 Task: Search for "Jack Miles".
Action: Mouse moved to (429, 215)
Screenshot: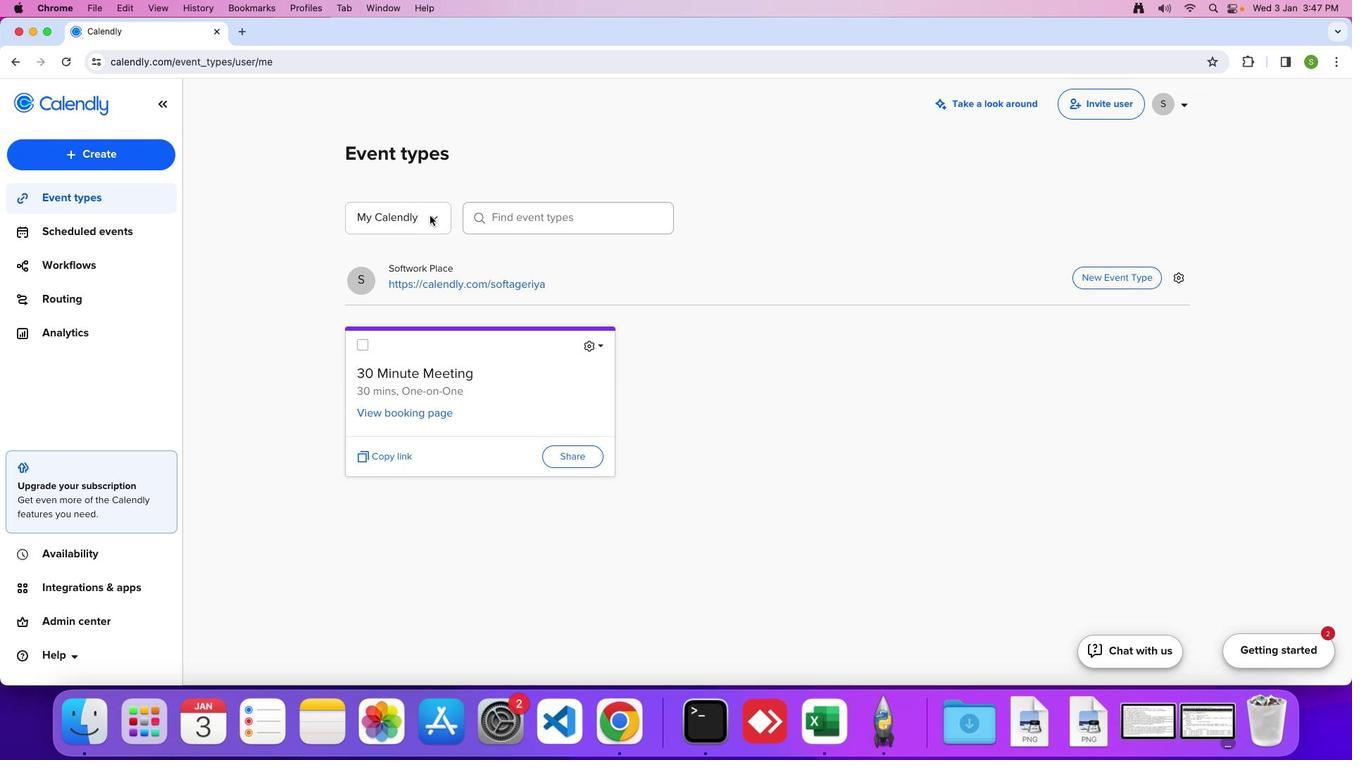 
Action: Mouse pressed left at (429, 215)
Screenshot: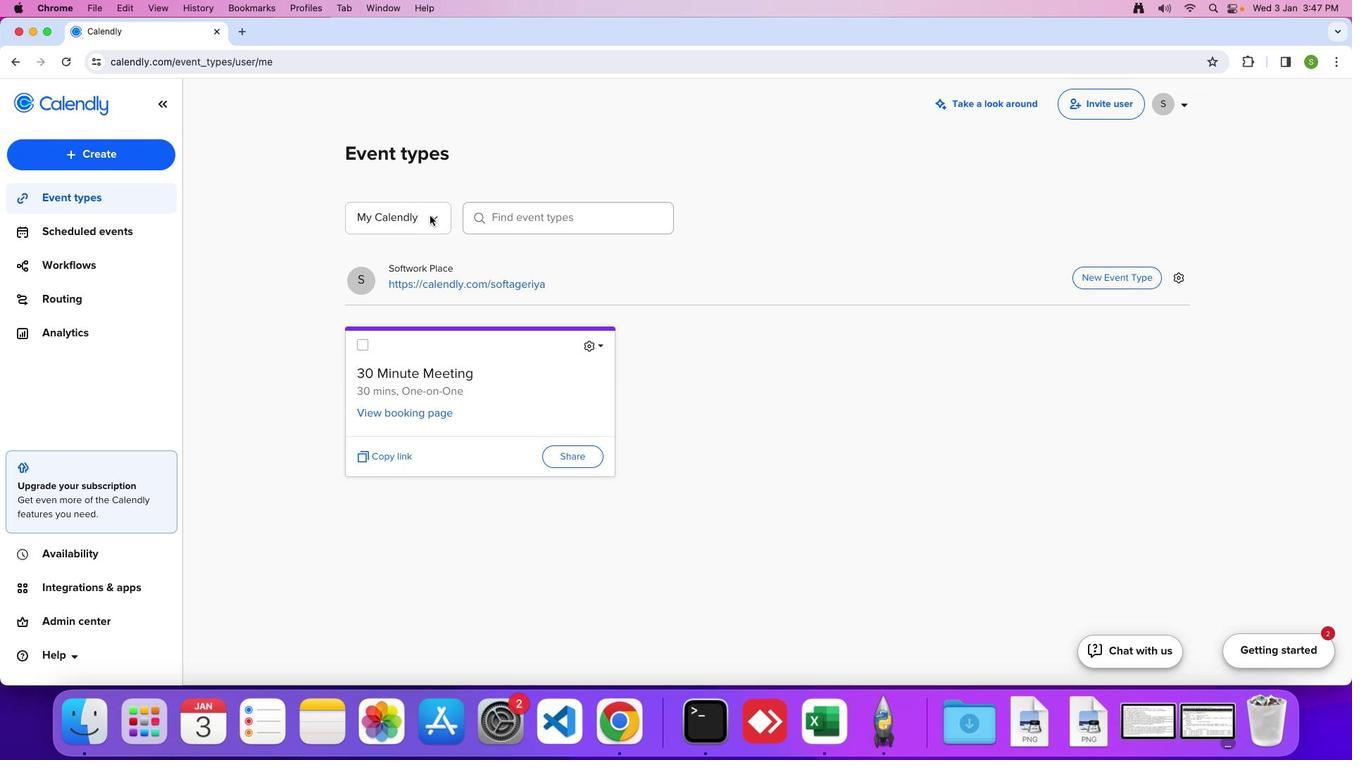 
Action: Mouse moved to (433, 212)
Screenshot: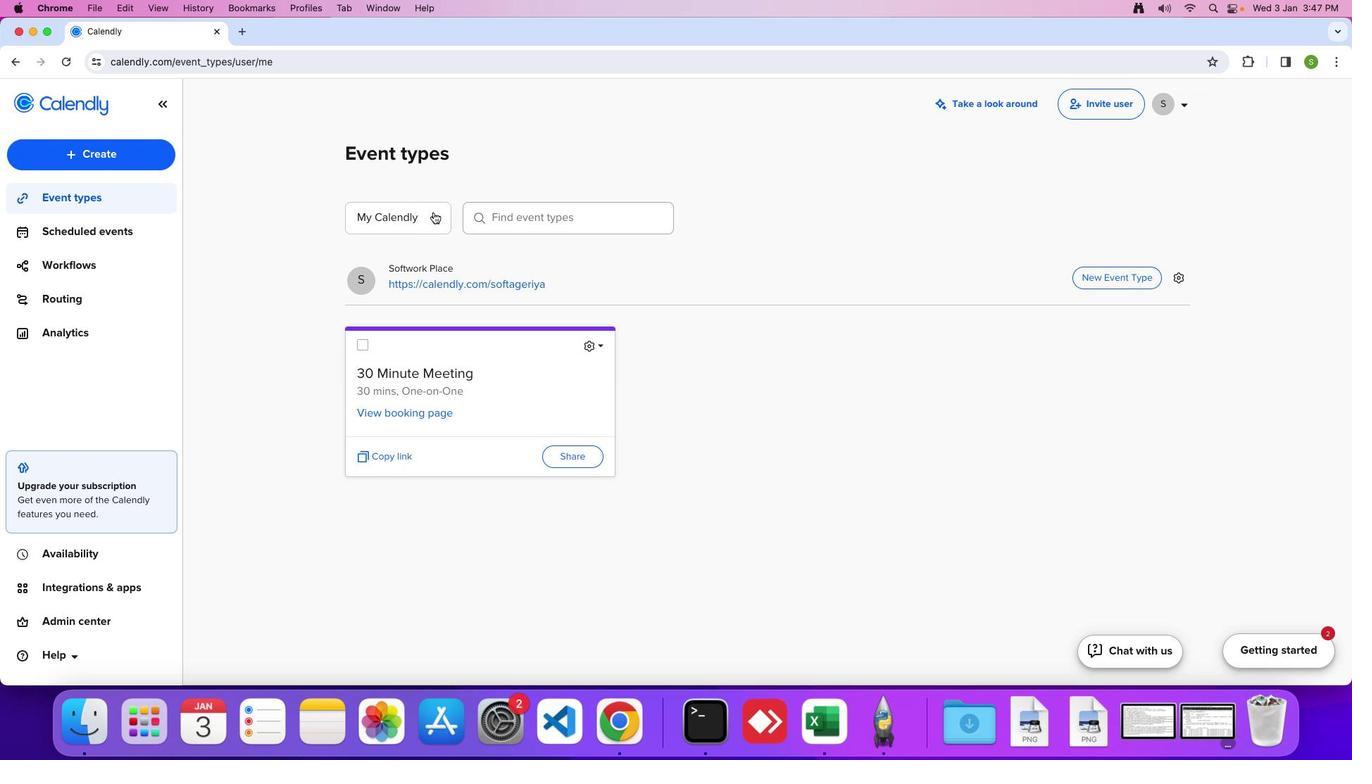 
Action: Mouse pressed left at (433, 212)
Screenshot: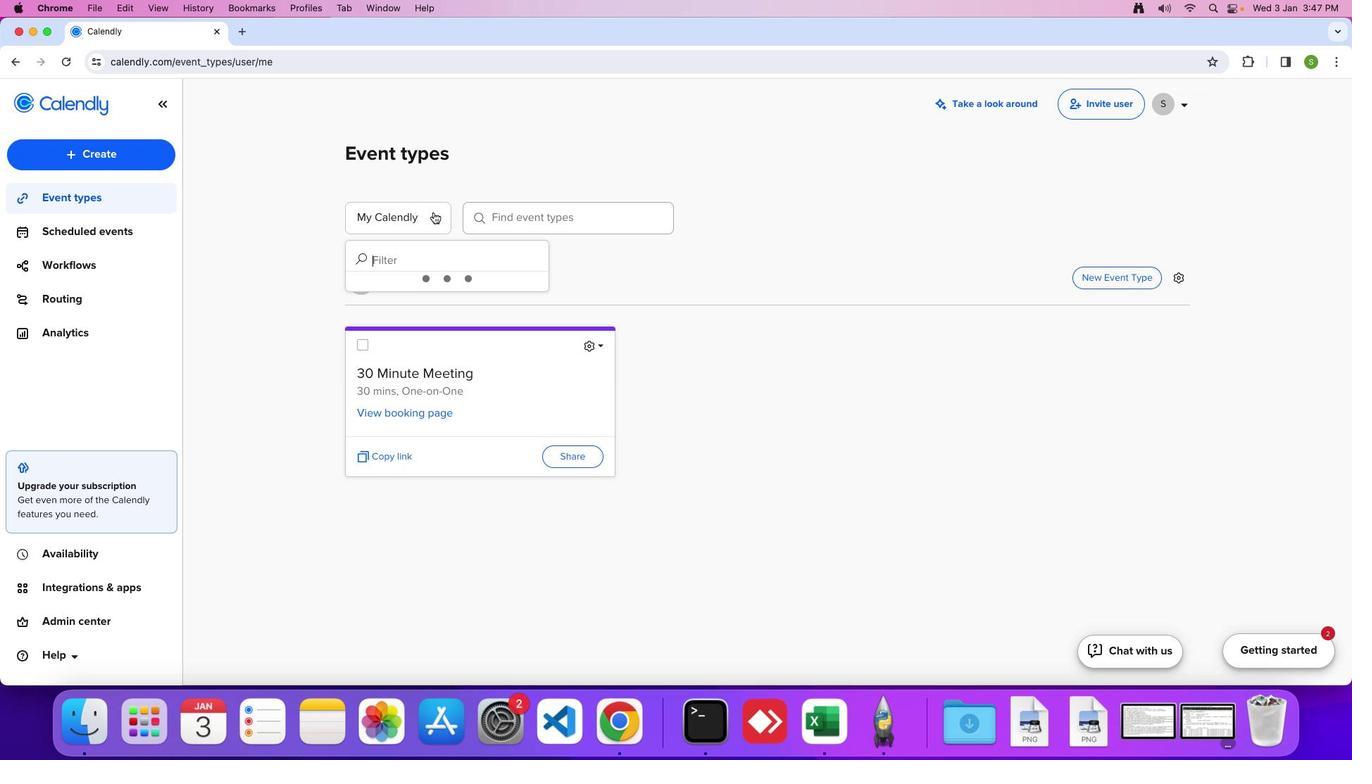 
Action: Mouse moved to (413, 258)
Screenshot: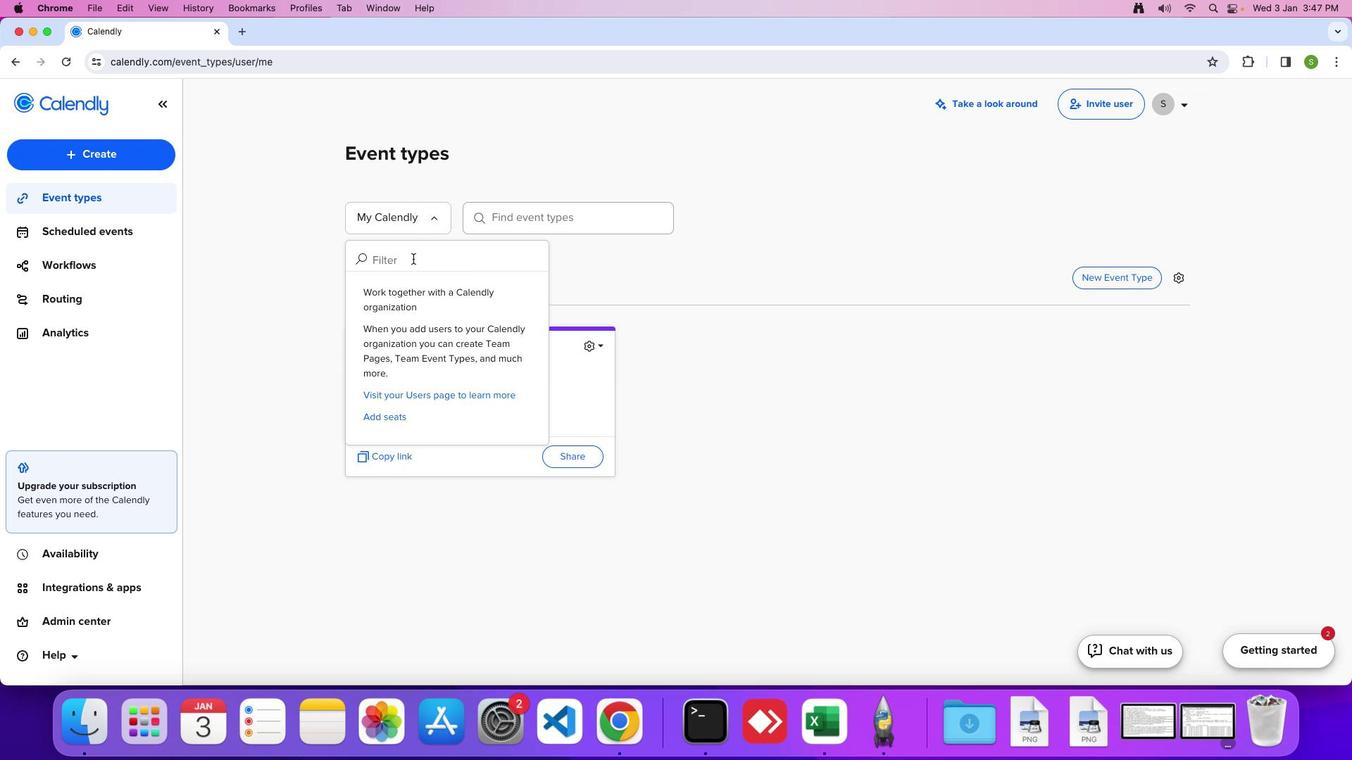 
Action: Mouse pressed left at (413, 258)
Screenshot: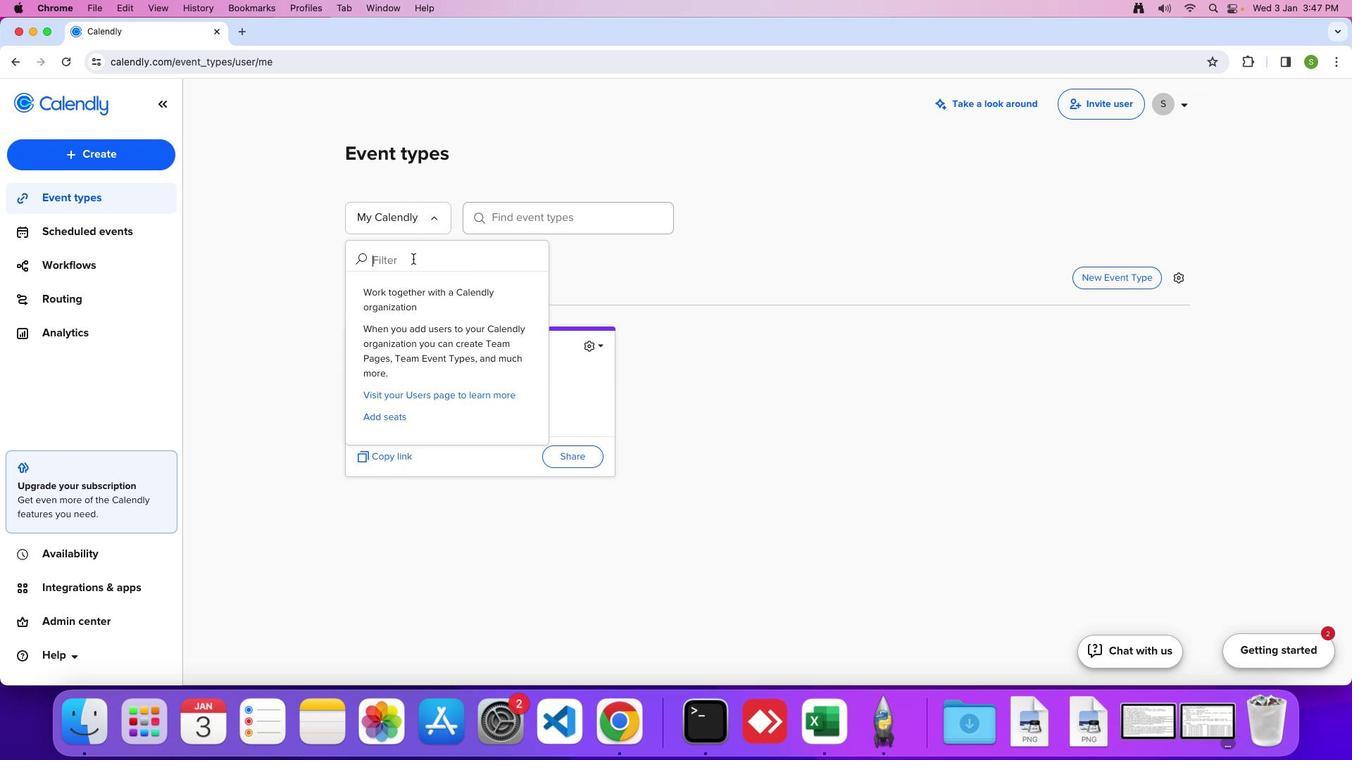 
Action: Mouse moved to (413, 257)
Screenshot: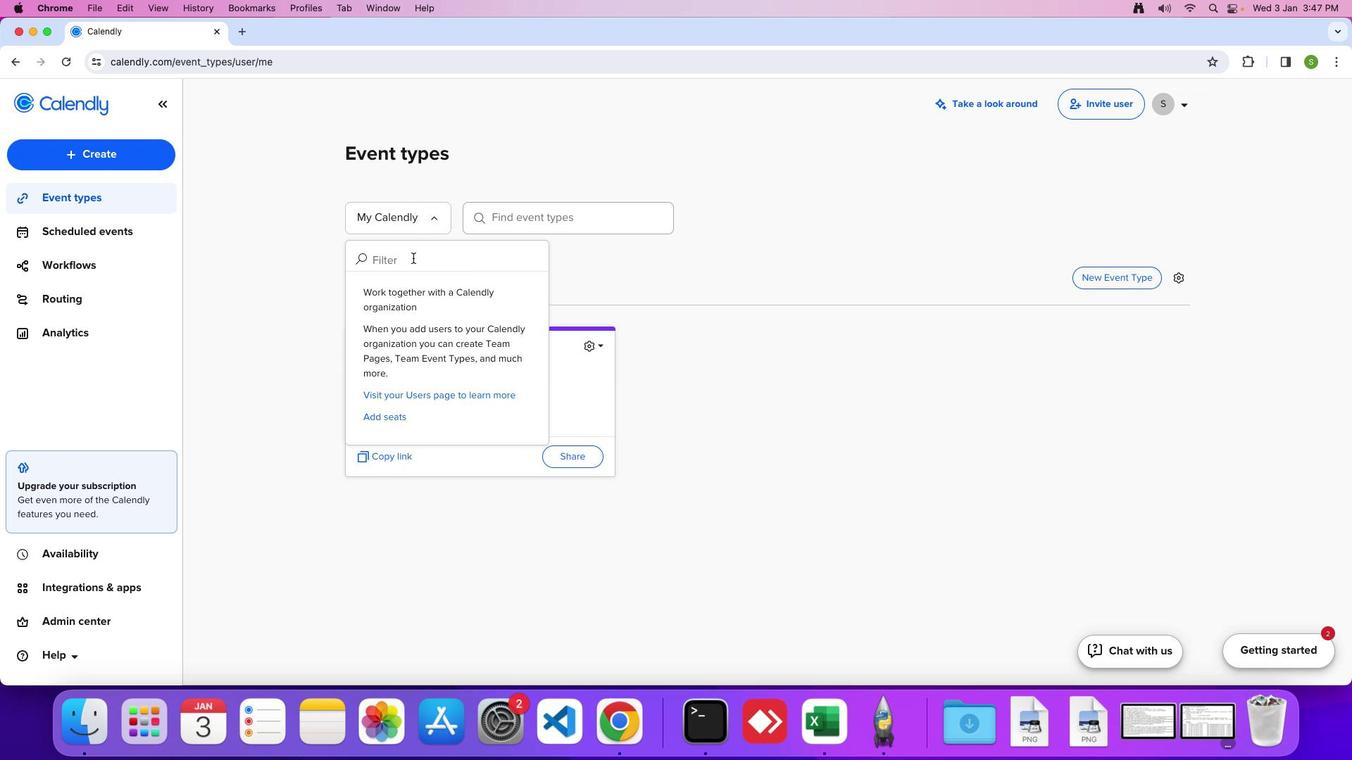 
Action: Key pressed 'J'Key.caps_lock'a''c''k'Key.spaceKey.shift'M''i''l''e''s'
Screenshot: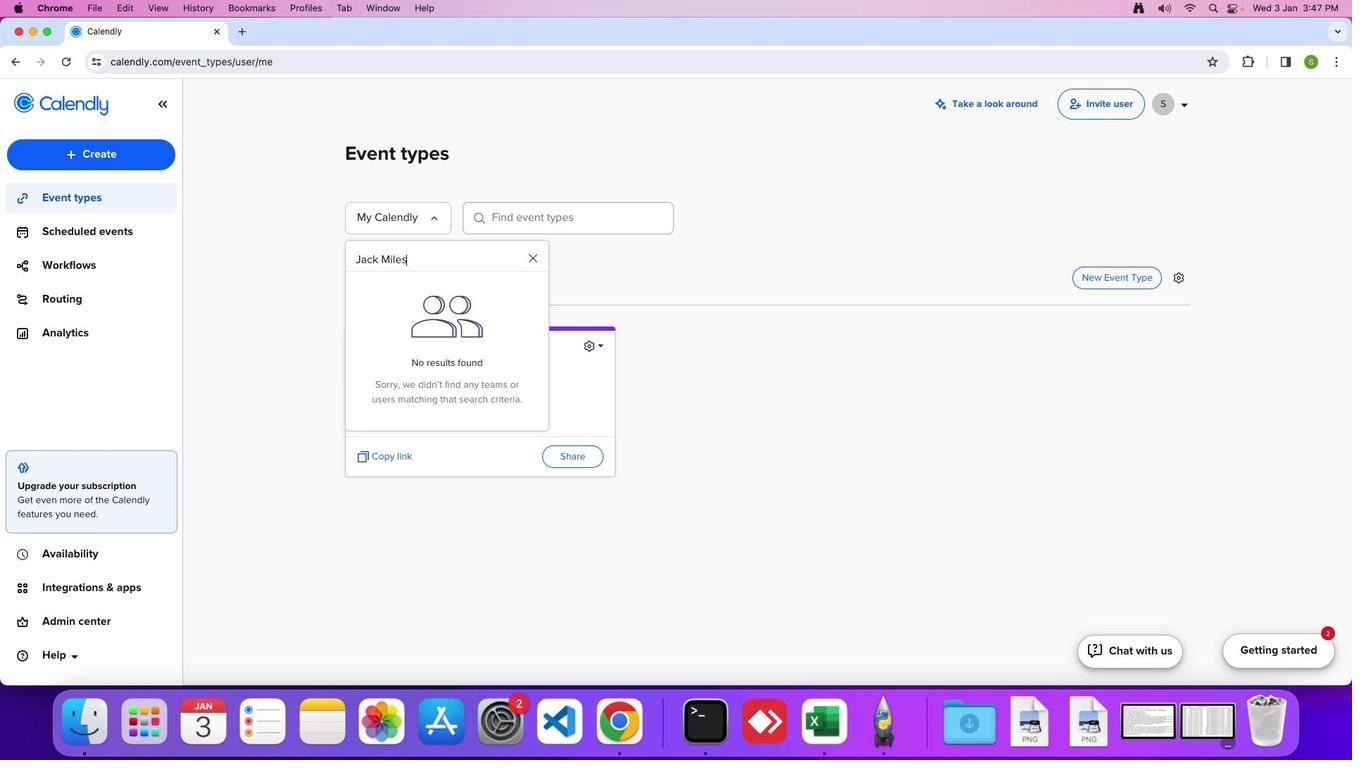 
